 Task: Assign in the project AgileFlow the issue 'Create a new online platform for online photography courses with advanced image editing and composition features' to the sprint 'Multi-lingual Support Sprint'. Assign in the project AgileFlow the issue 'Implement a new cloud-based knowledge management system for a company with advanced knowledge sharing and collaboration features' to the sprint 'Multi-lingual Support Sprint'. Assign in the project AgileFlow the issue 'Integrate a new customer loyalty program feature into an existing e-commerce website to improve customer retention and repeat sales' to the sprint 'Multi-lingual Support Sprint'. Assign in the project AgileFlow the issue 'Develop a new tool for automated testing of mobile application battery consumption and energy efficiency' to the sprint 'Multi-lingual Support Sprint'
Action: Mouse moved to (1028, 579)
Screenshot: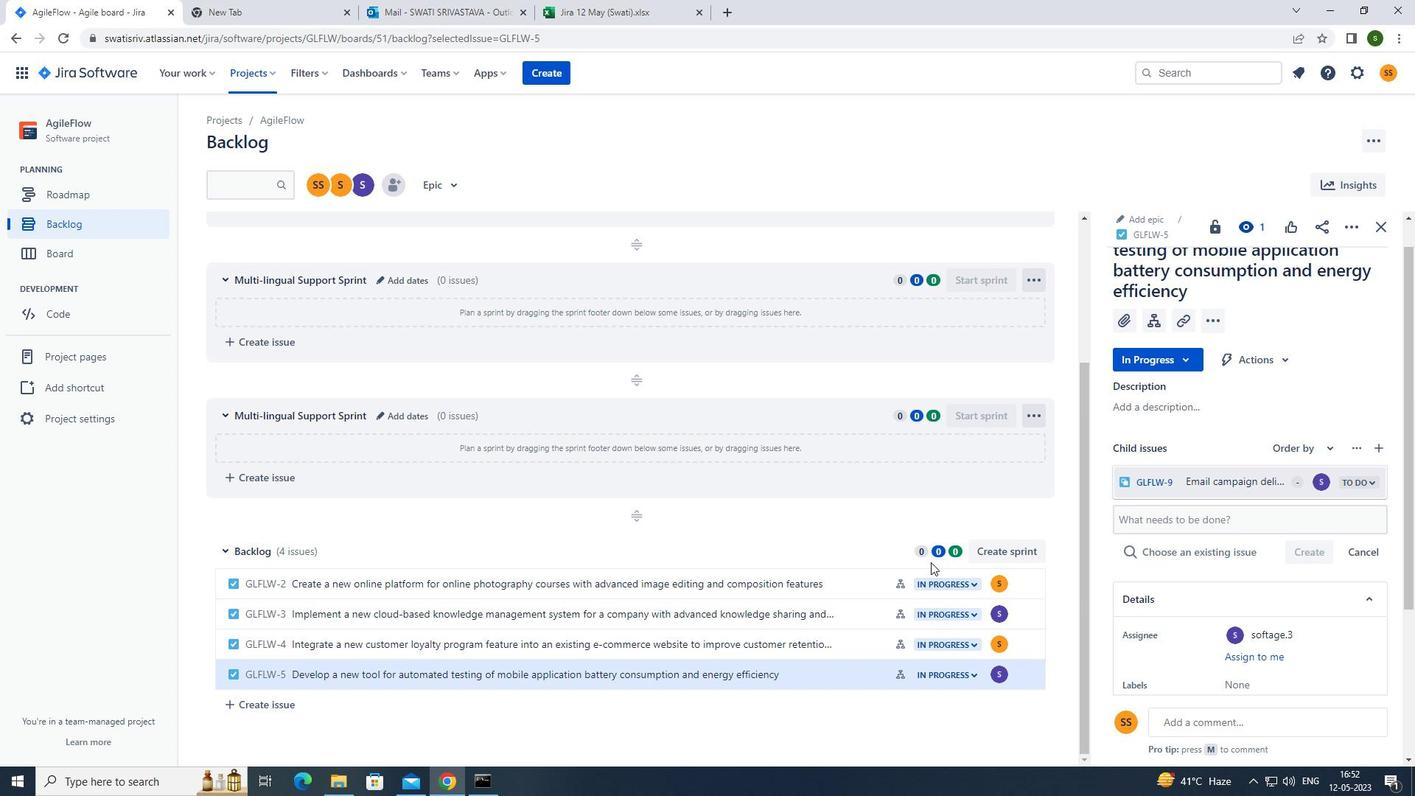 
Action: Mouse pressed left at (1028, 579)
Screenshot: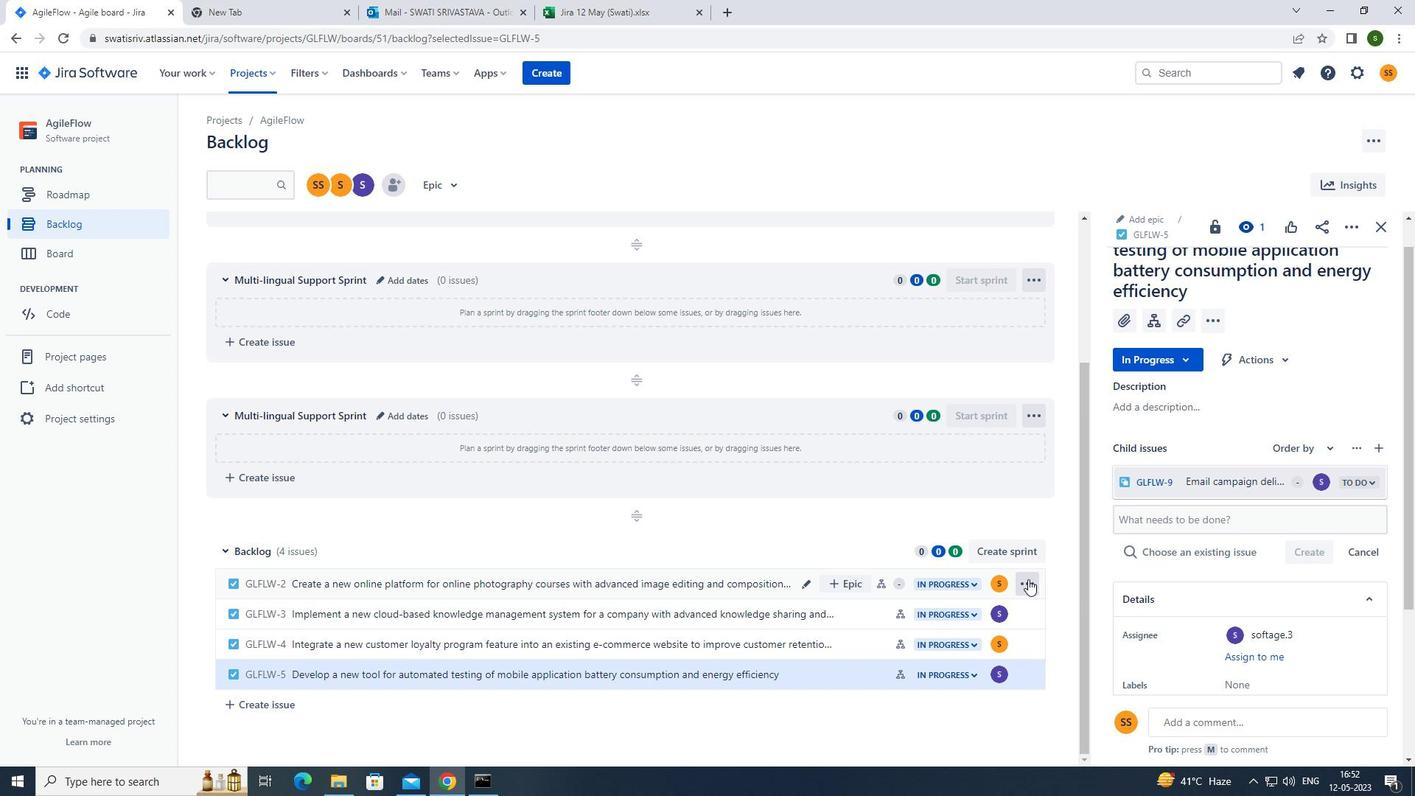 
Action: Mouse moved to (990, 446)
Screenshot: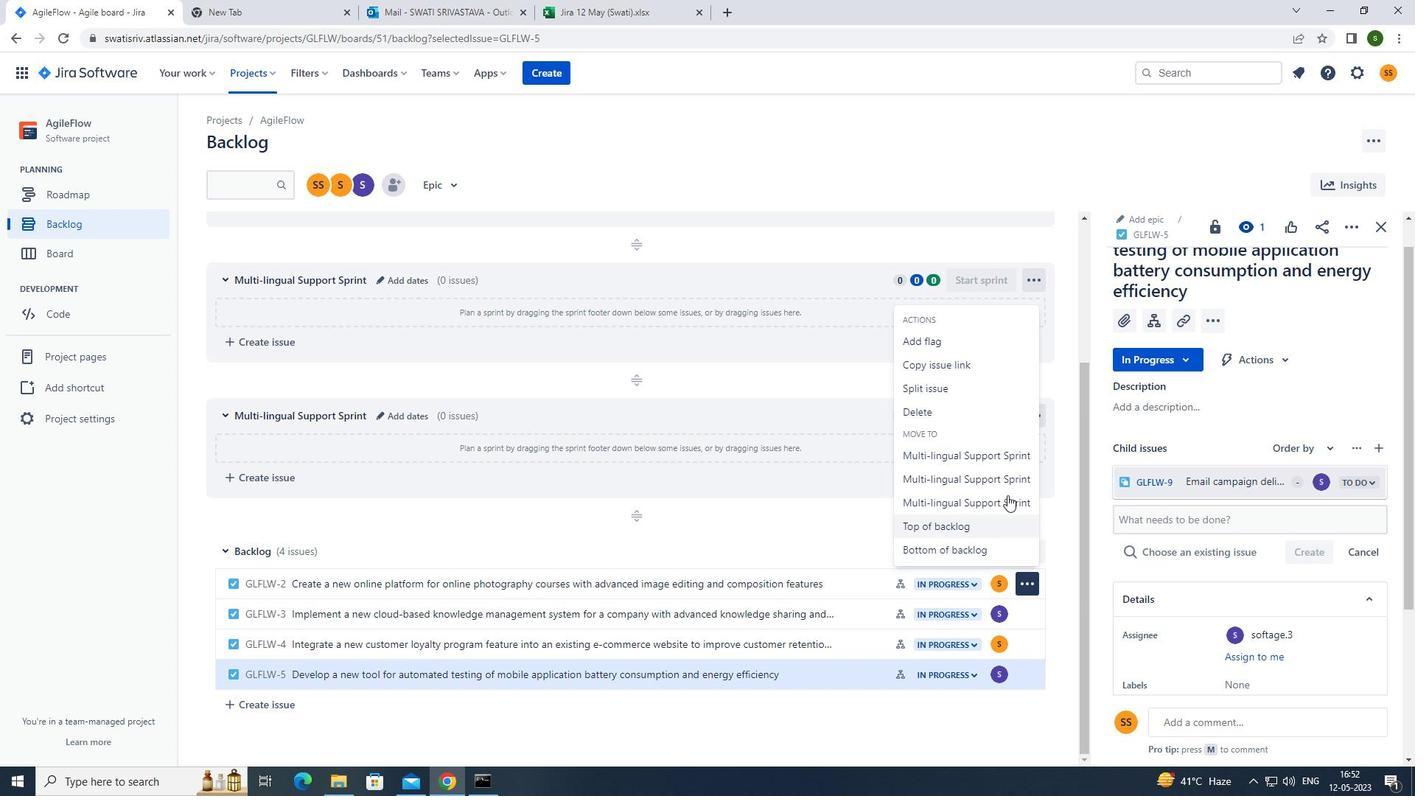 
Action: Mouse pressed left at (990, 446)
Screenshot: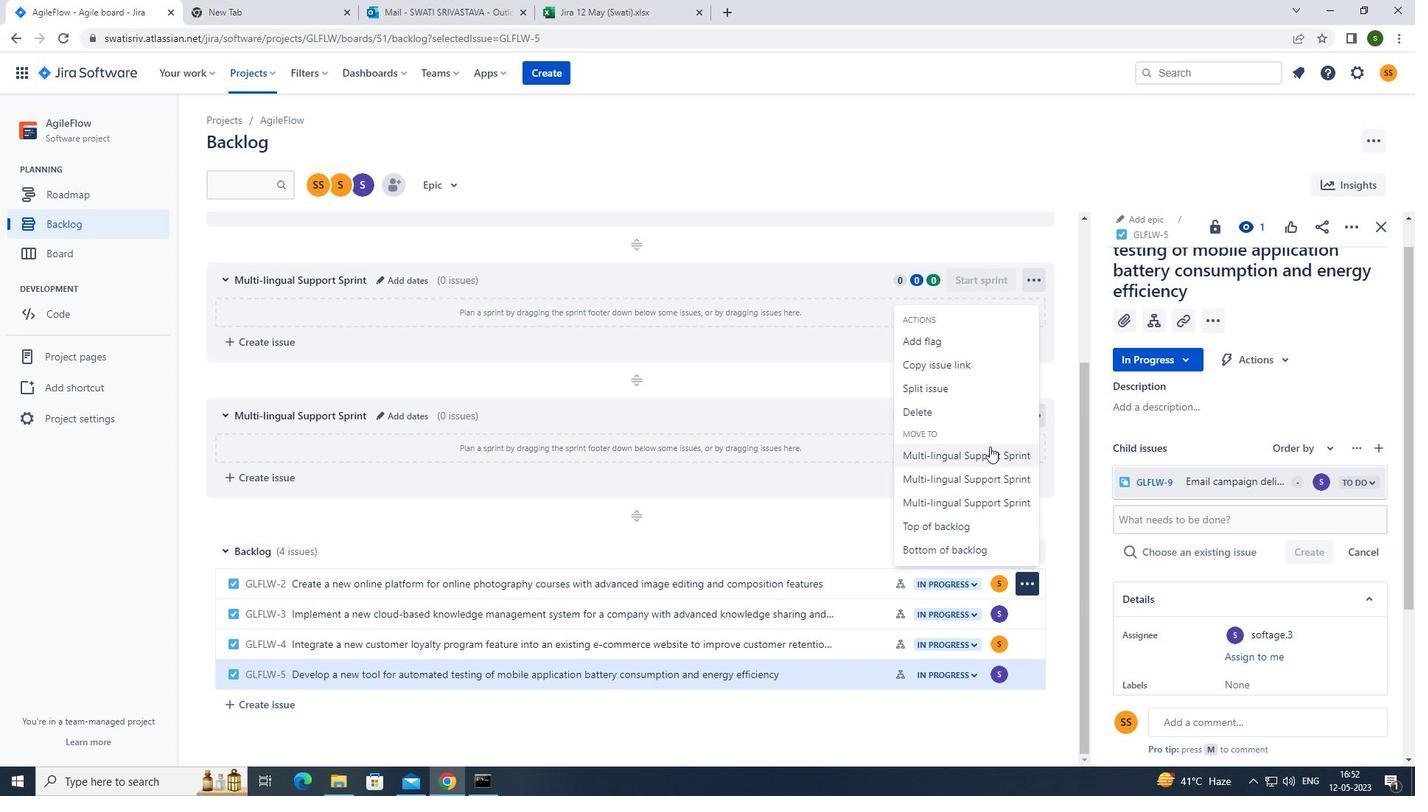 
Action: Mouse moved to (1025, 610)
Screenshot: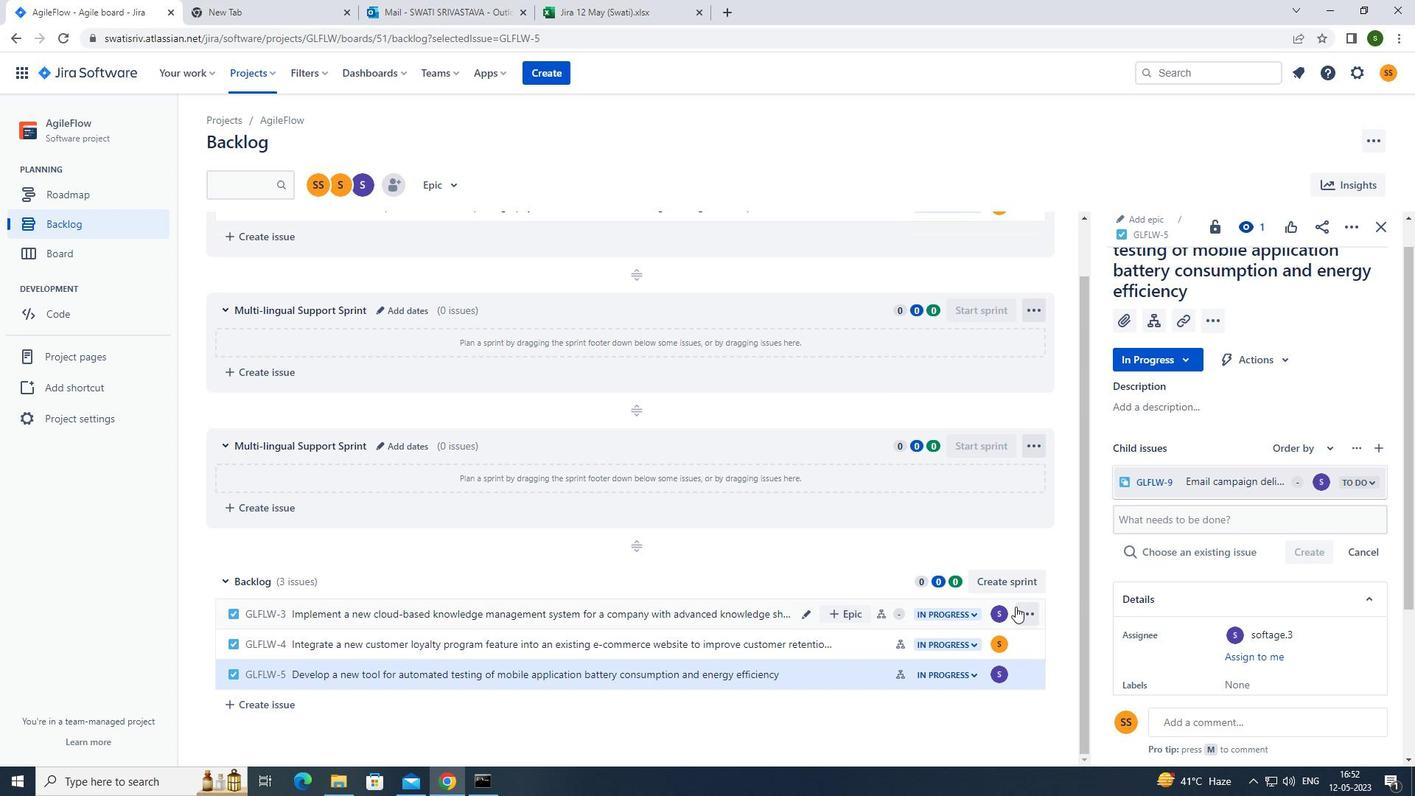 
Action: Mouse pressed left at (1025, 610)
Screenshot: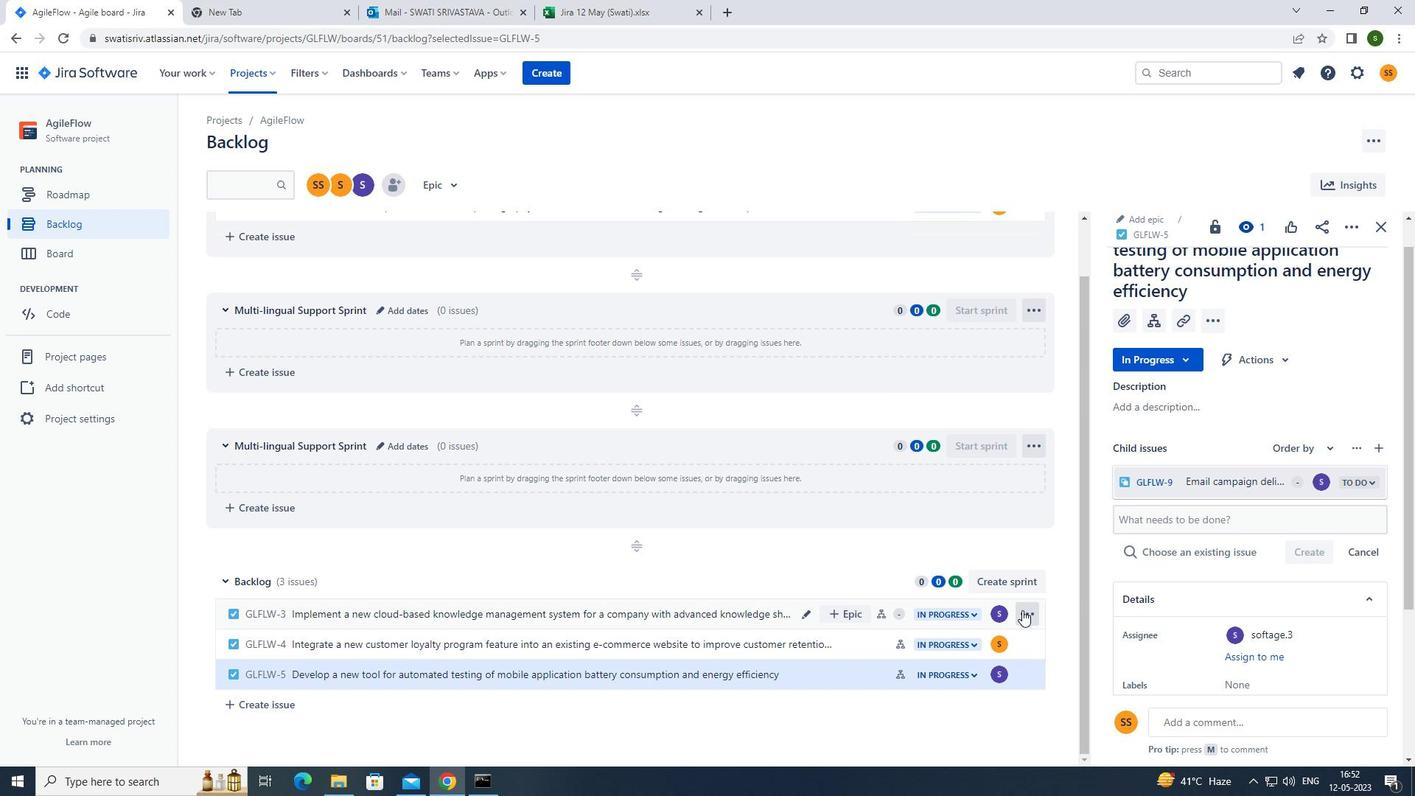 
Action: Mouse moved to (983, 511)
Screenshot: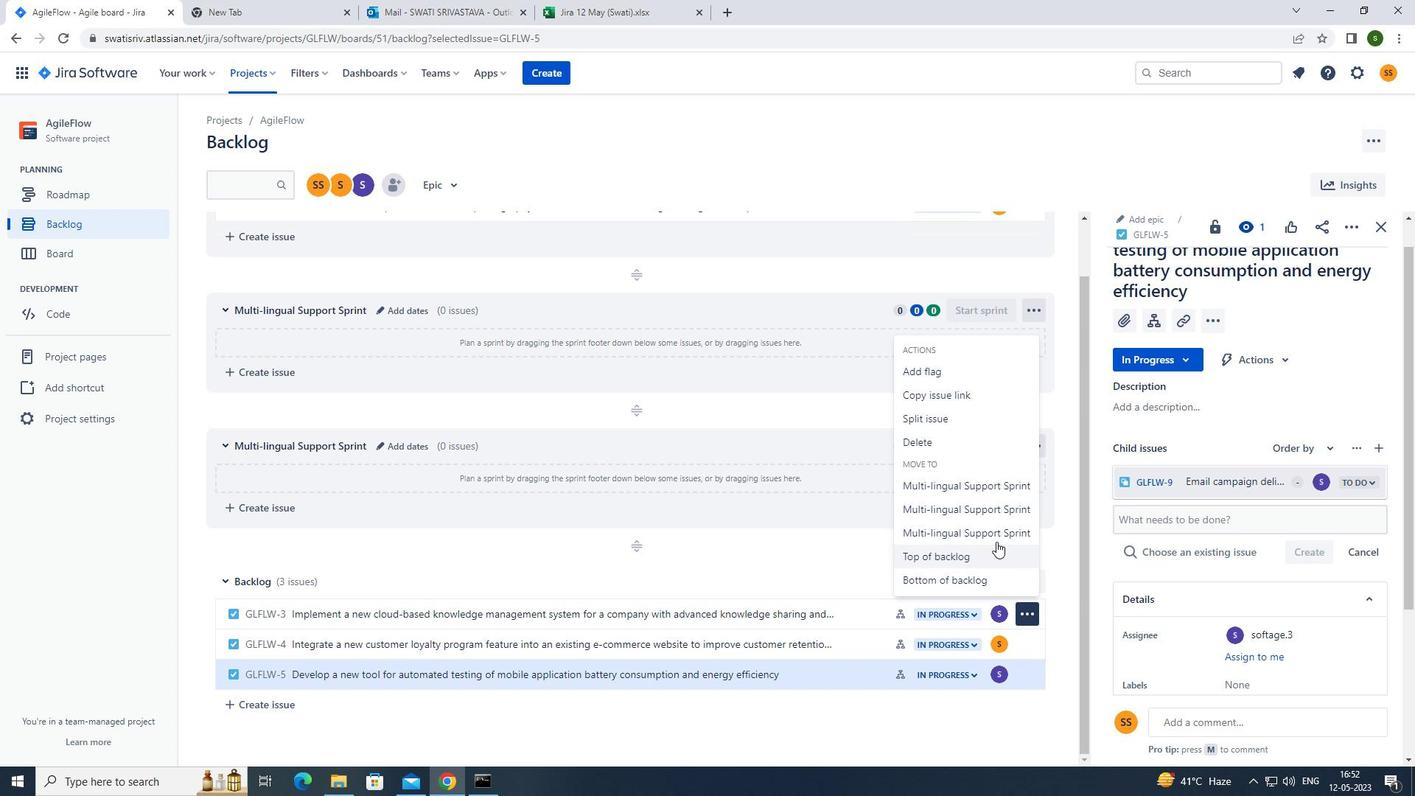 
Action: Mouse pressed left at (983, 511)
Screenshot: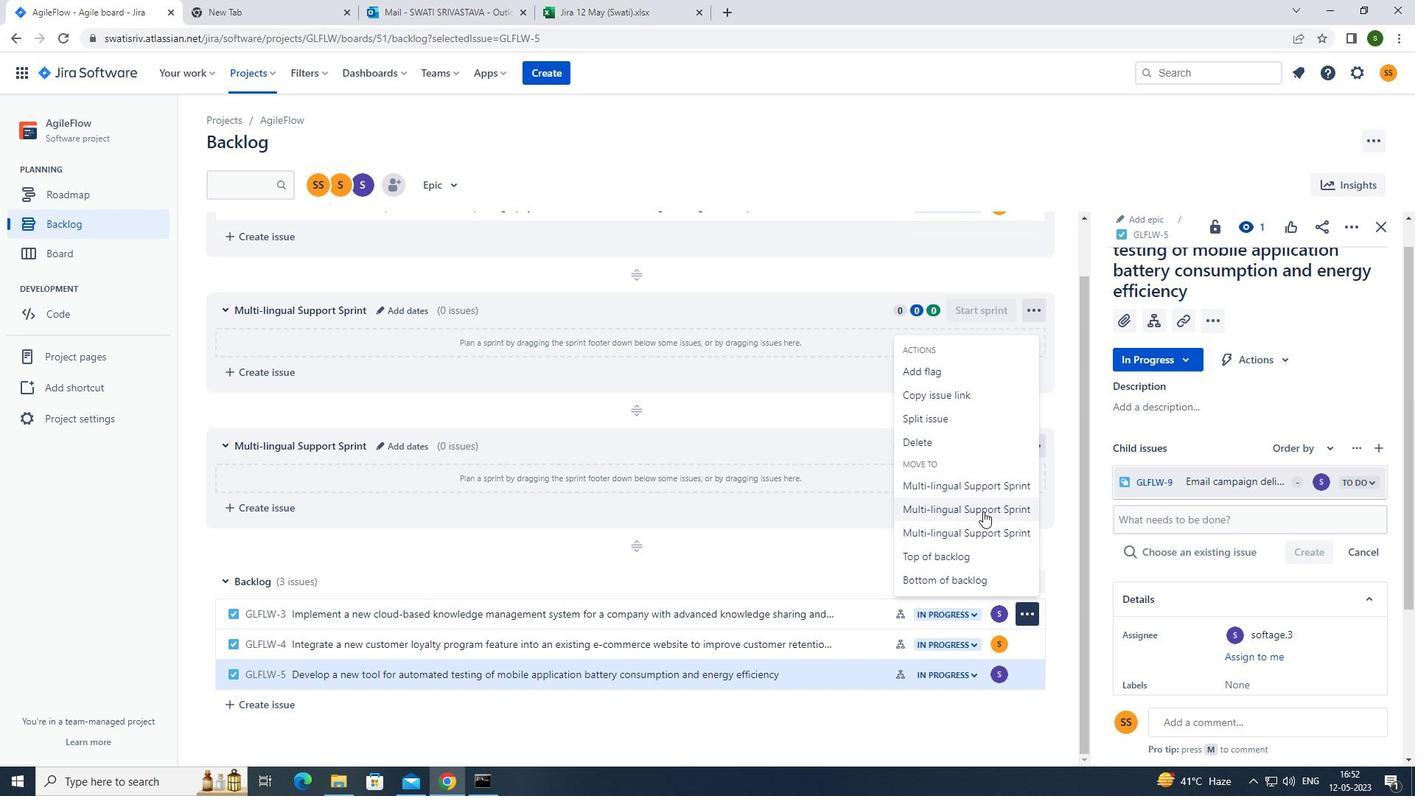 
Action: Mouse moved to (1026, 643)
Screenshot: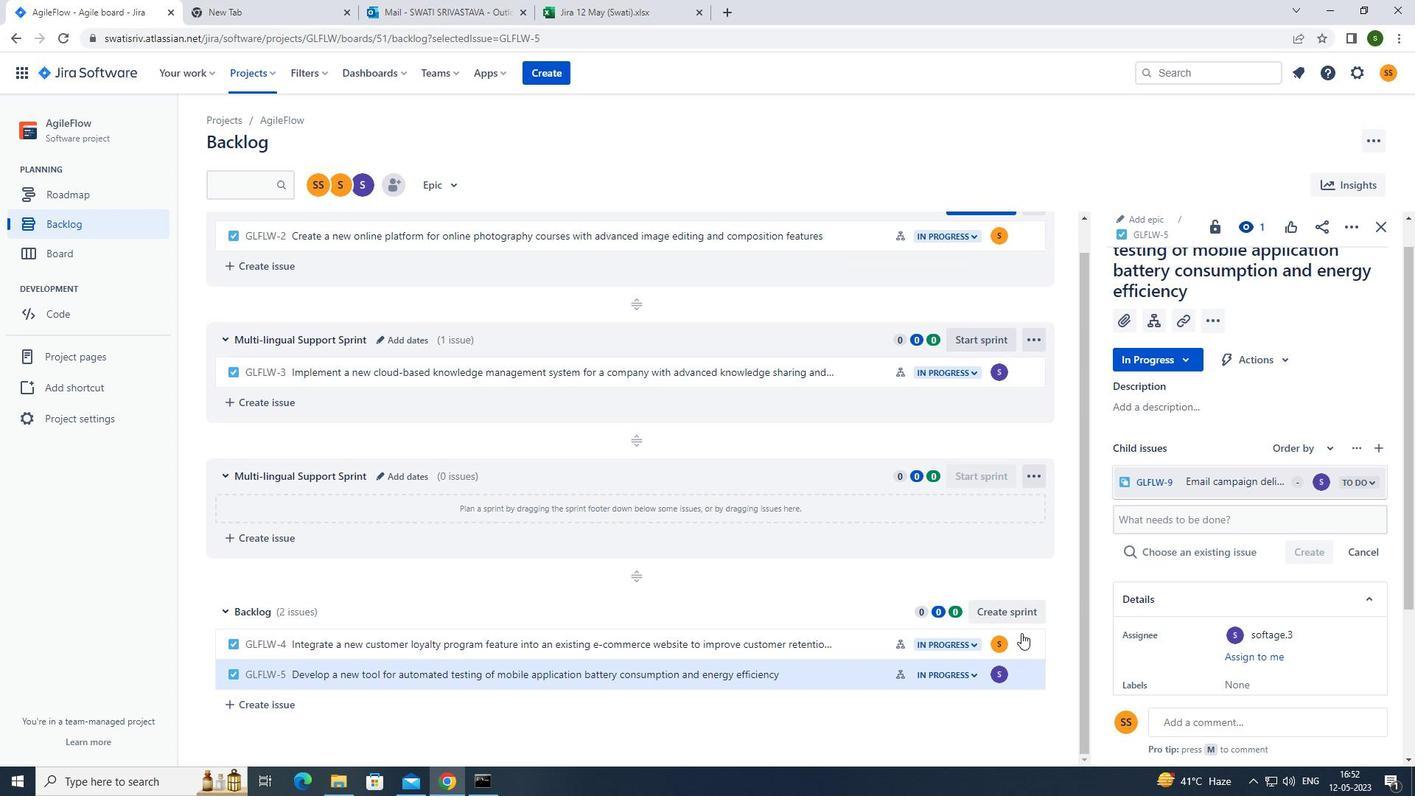 
Action: Mouse pressed left at (1026, 643)
Screenshot: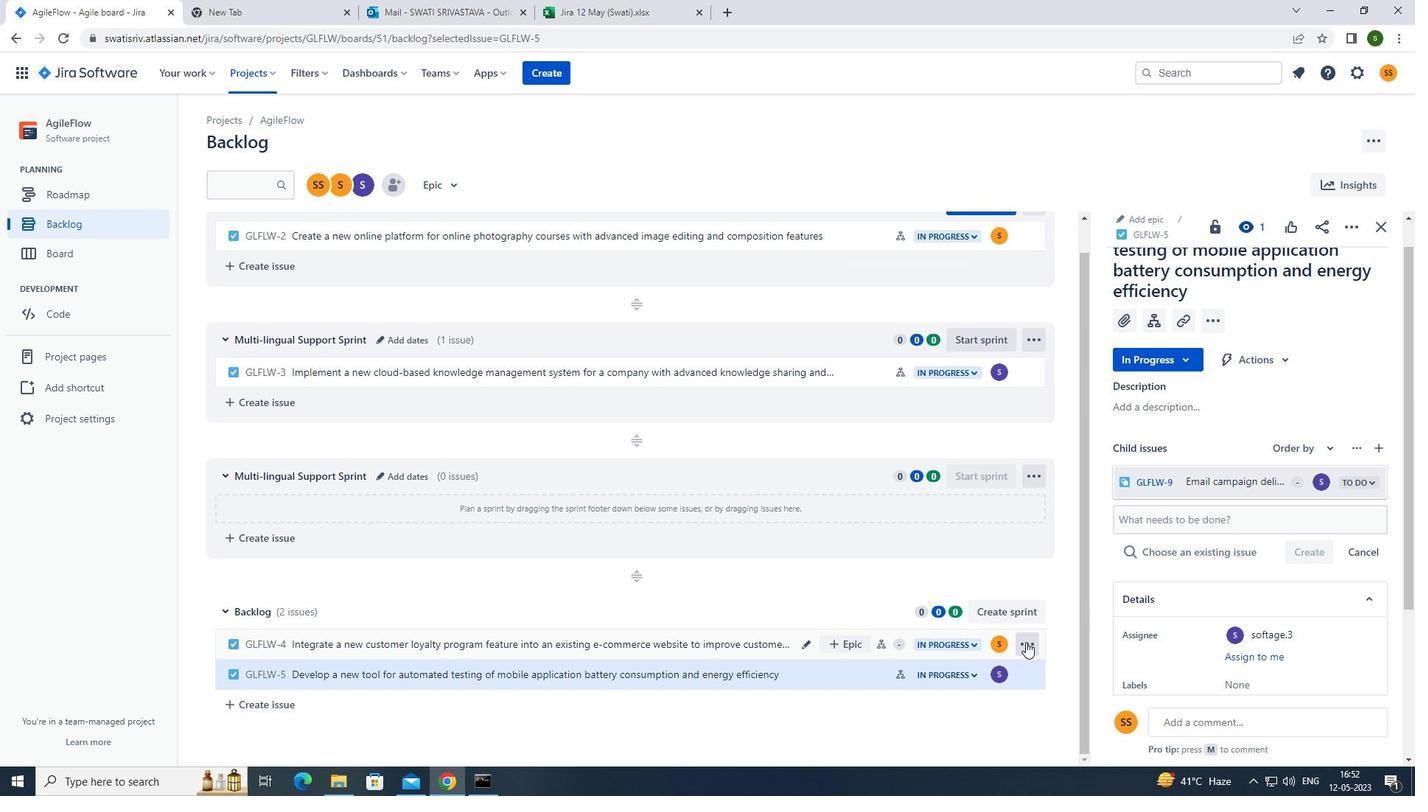 
Action: Mouse moved to (1002, 563)
Screenshot: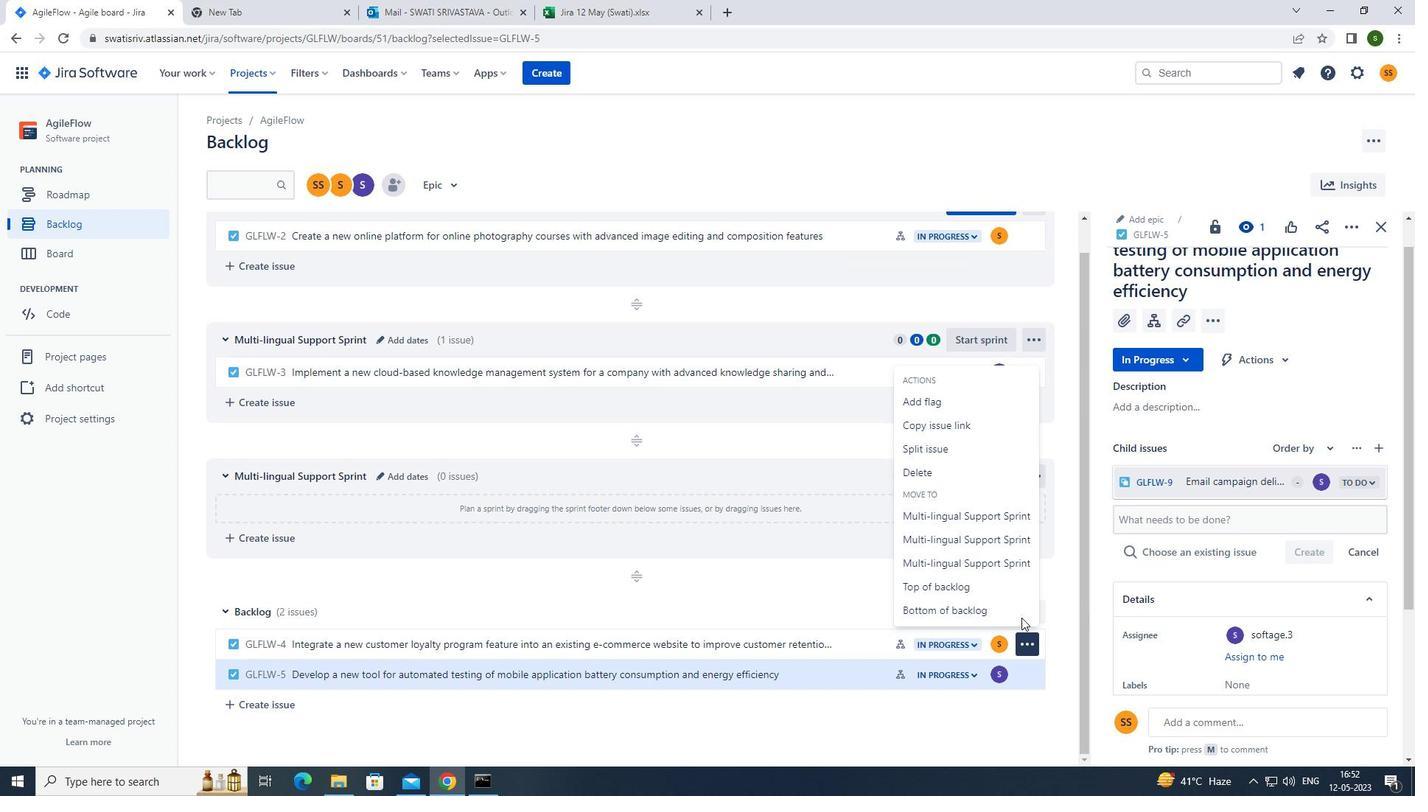 
Action: Mouse pressed left at (1002, 563)
Screenshot: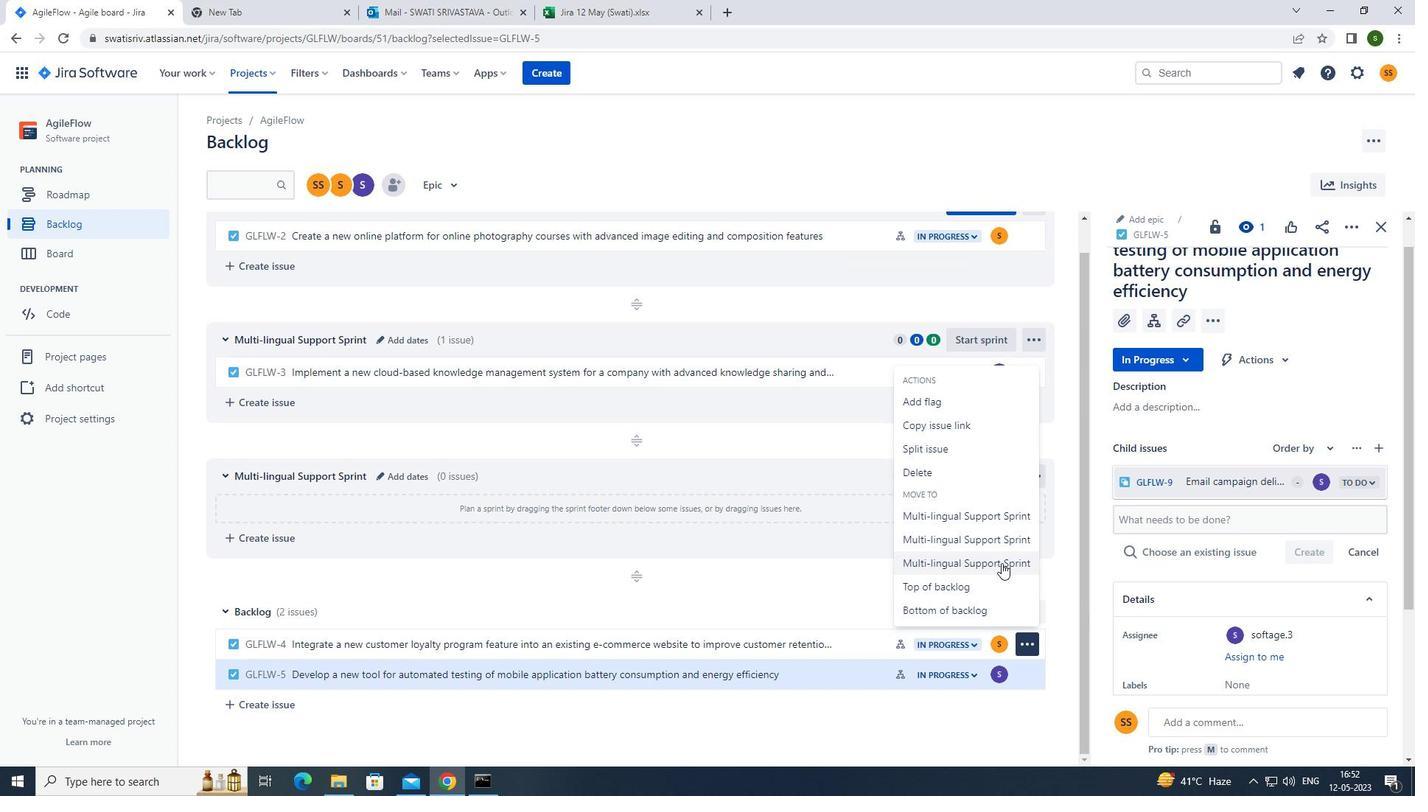 
Action: Mouse moved to (1022, 673)
Screenshot: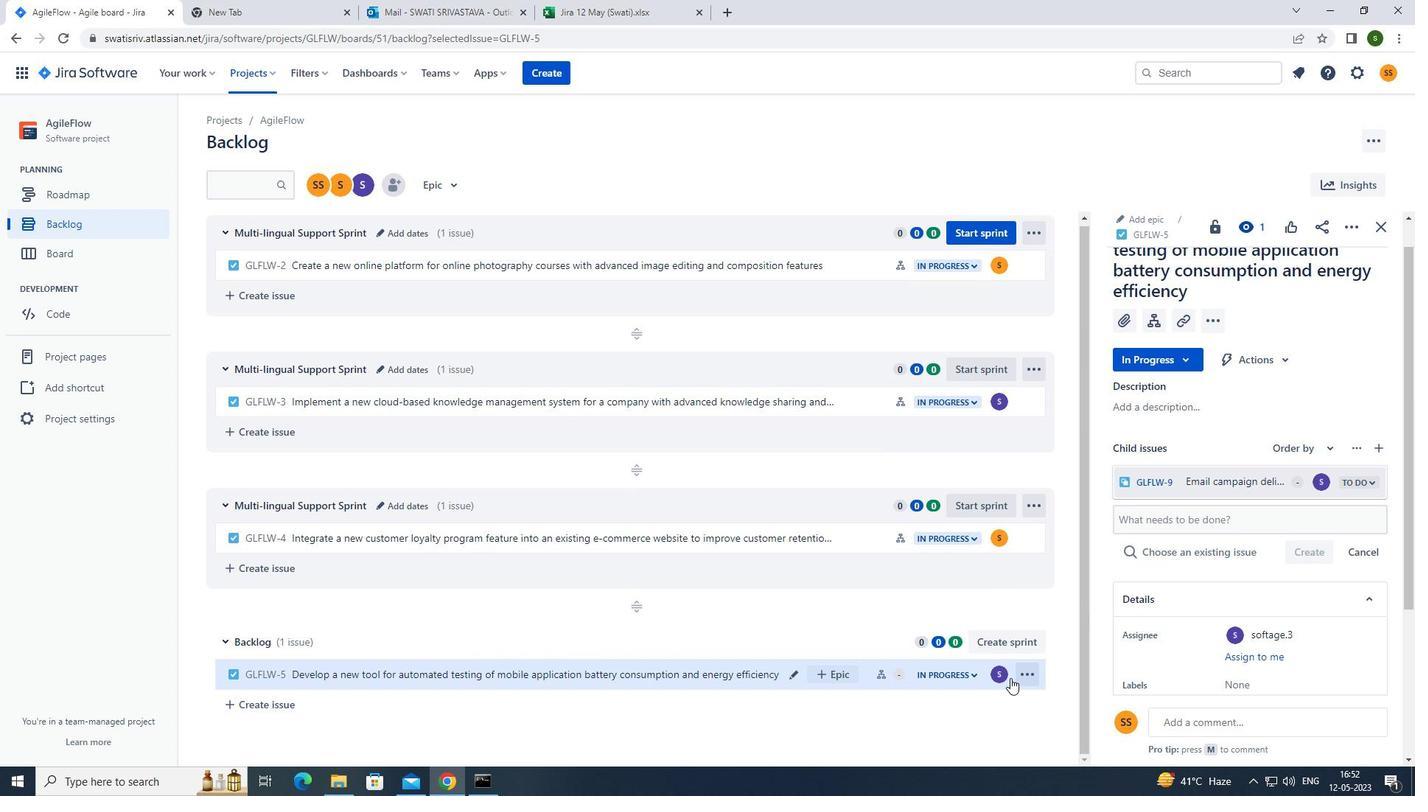 
Action: Mouse pressed left at (1022, 673)
Screenshot: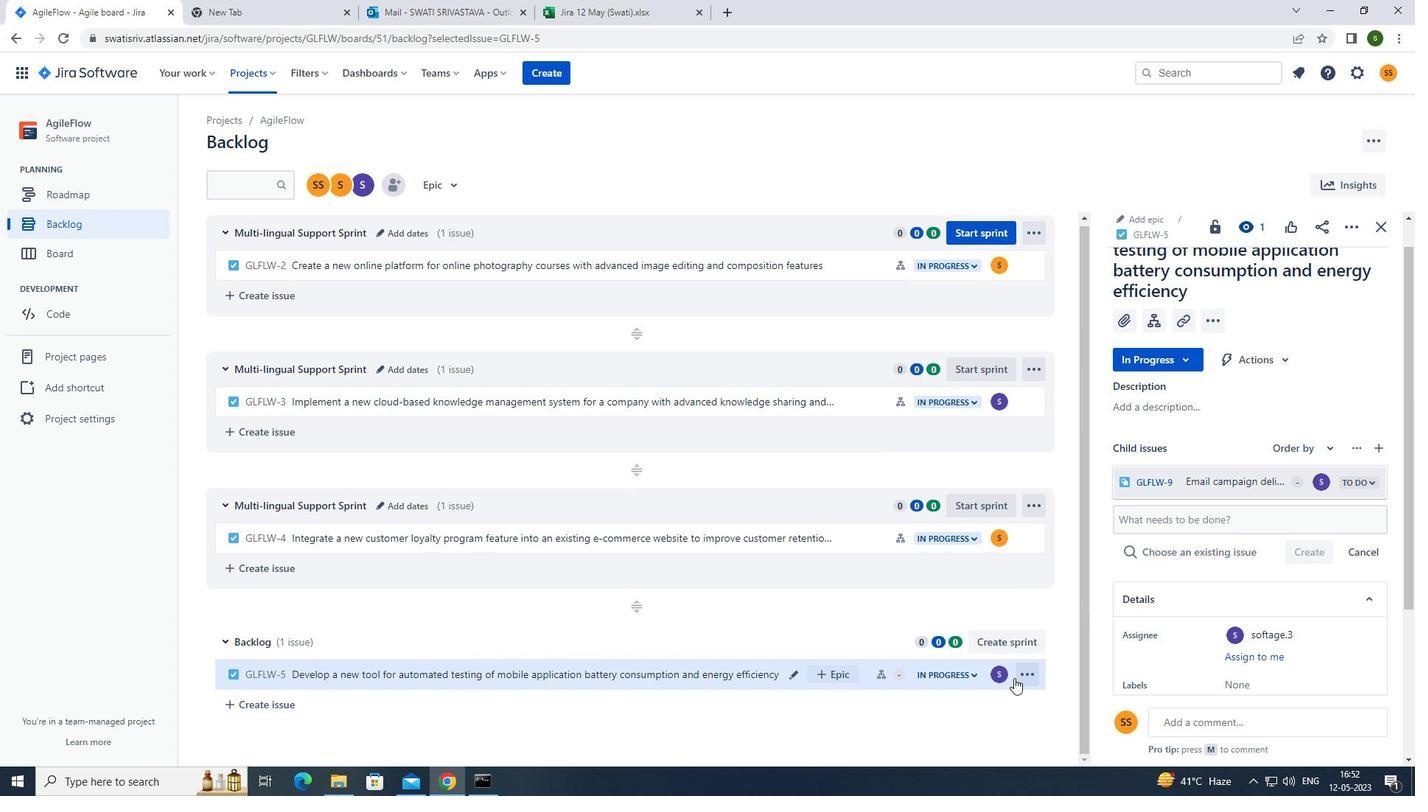 
Action: Mouse moved to (989, 593)
Screenshot: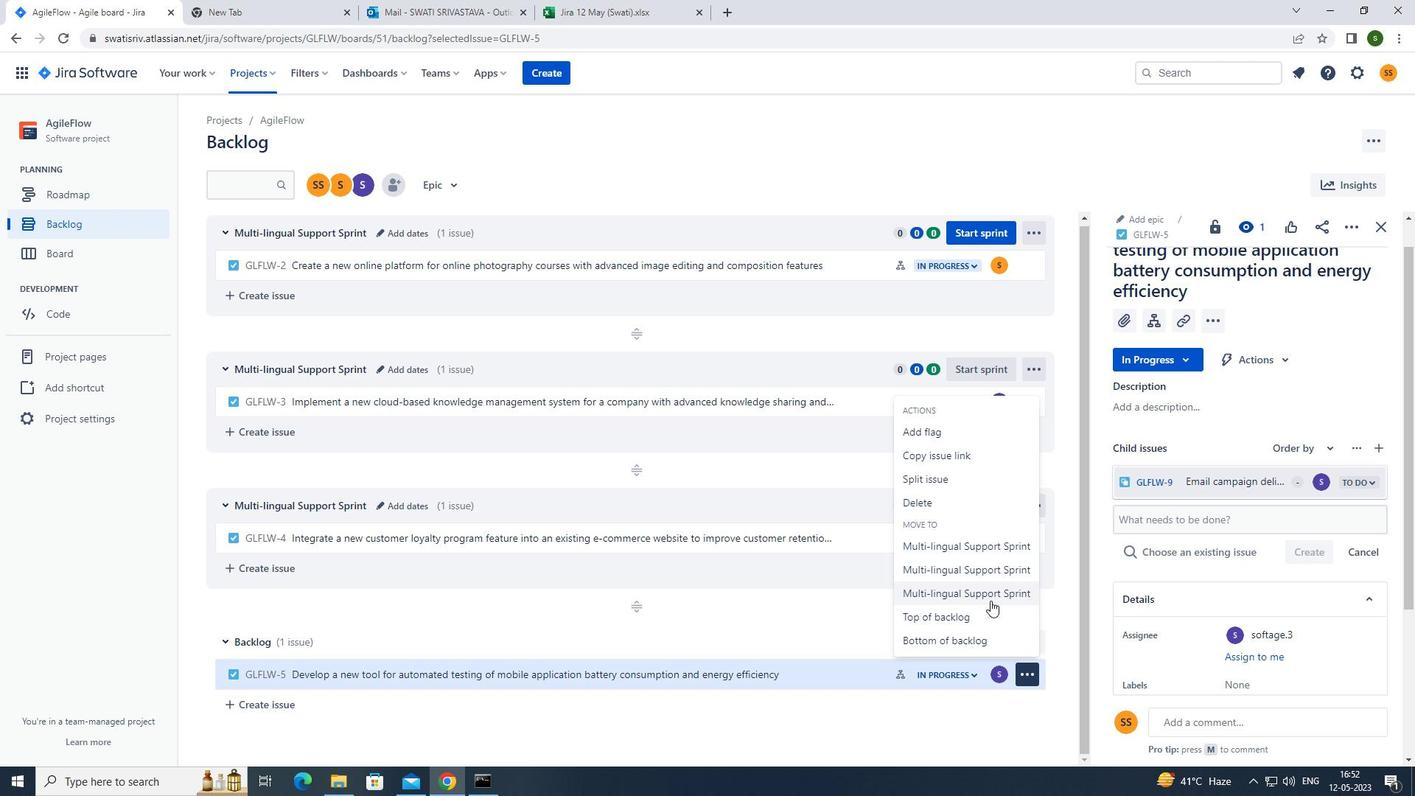 
Action: Mouse pressed left at (989, 593)
Screenshot: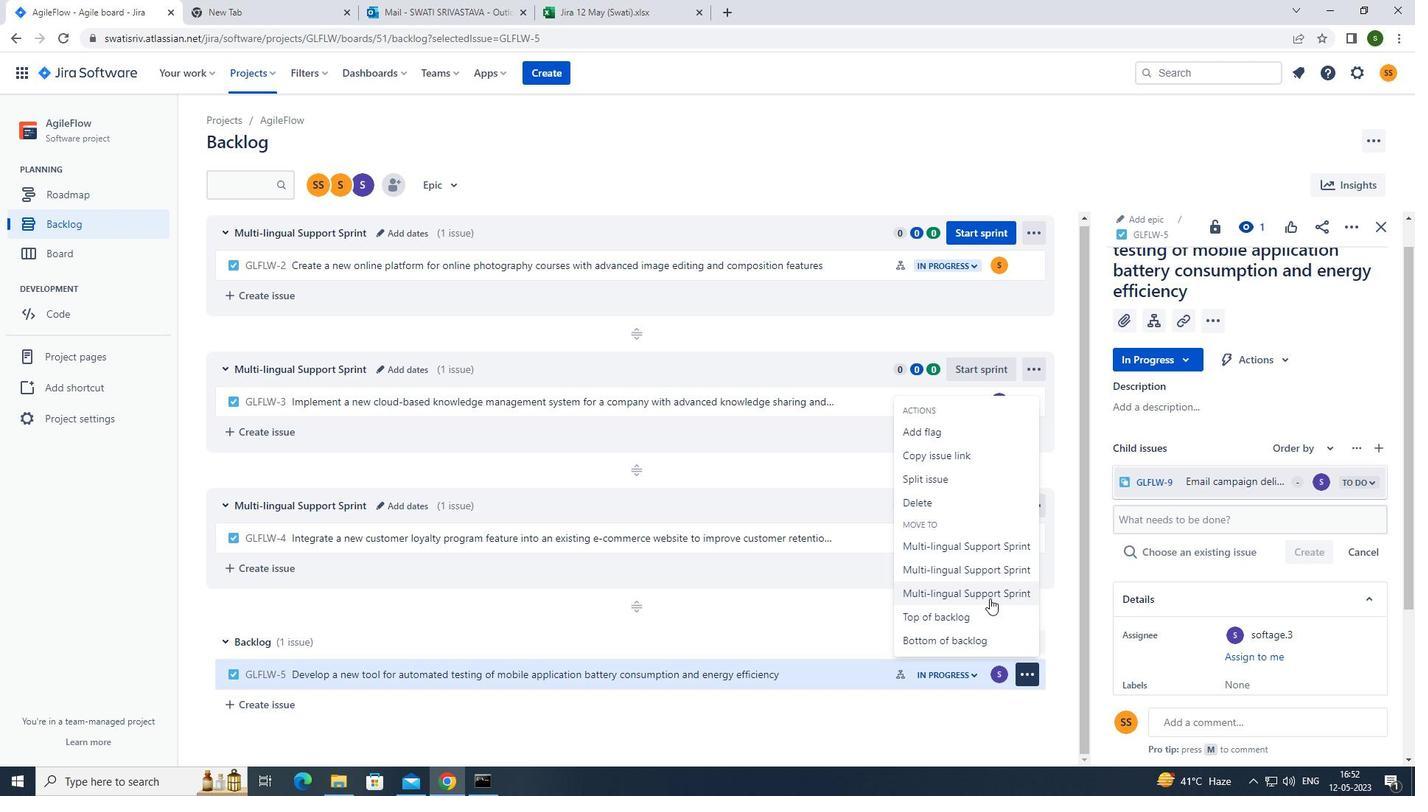 
Action: Mouse moved to (916, 638)
Screenshot: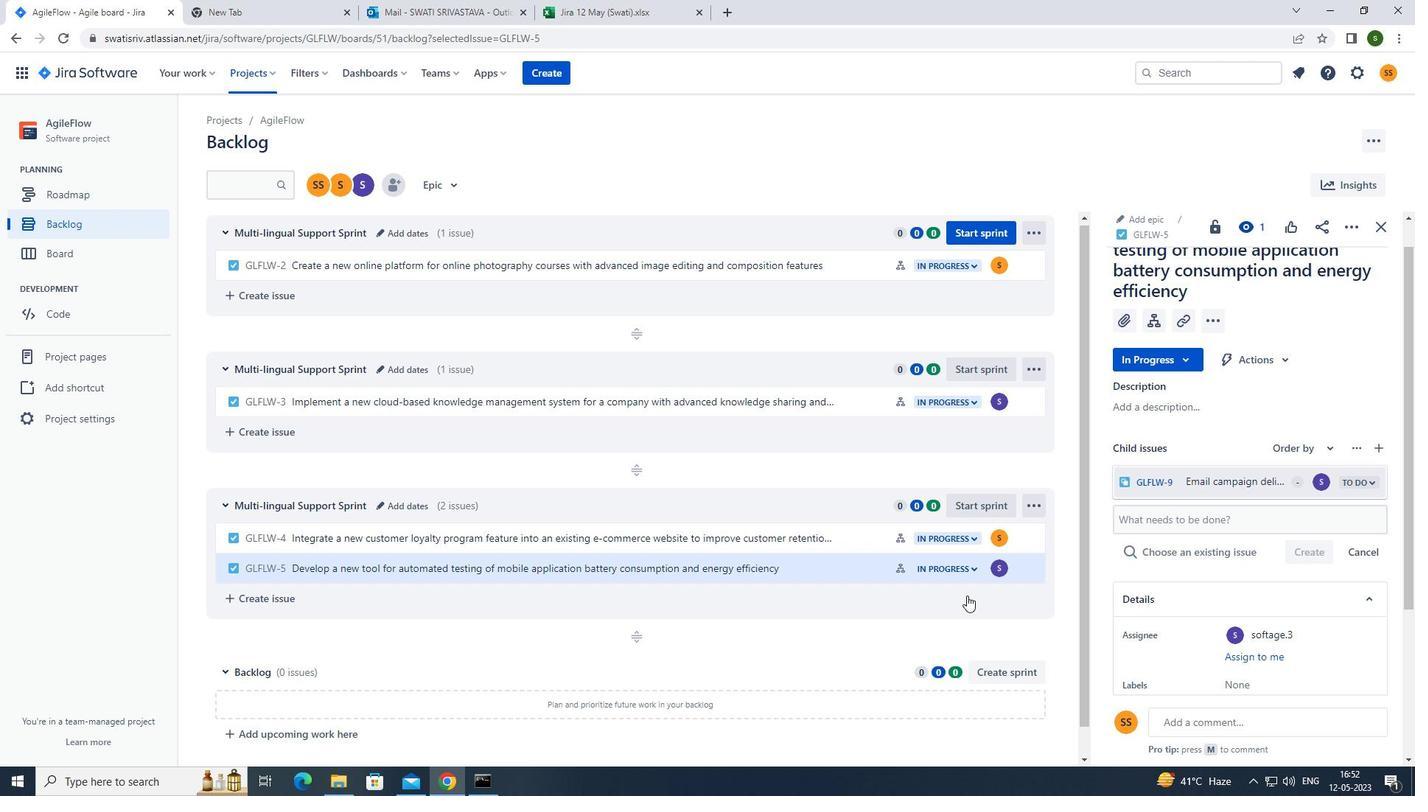 
